 Task: Create a scrum project ZestTech.
Action: Mouse moved to (323, 86)
Screenshot: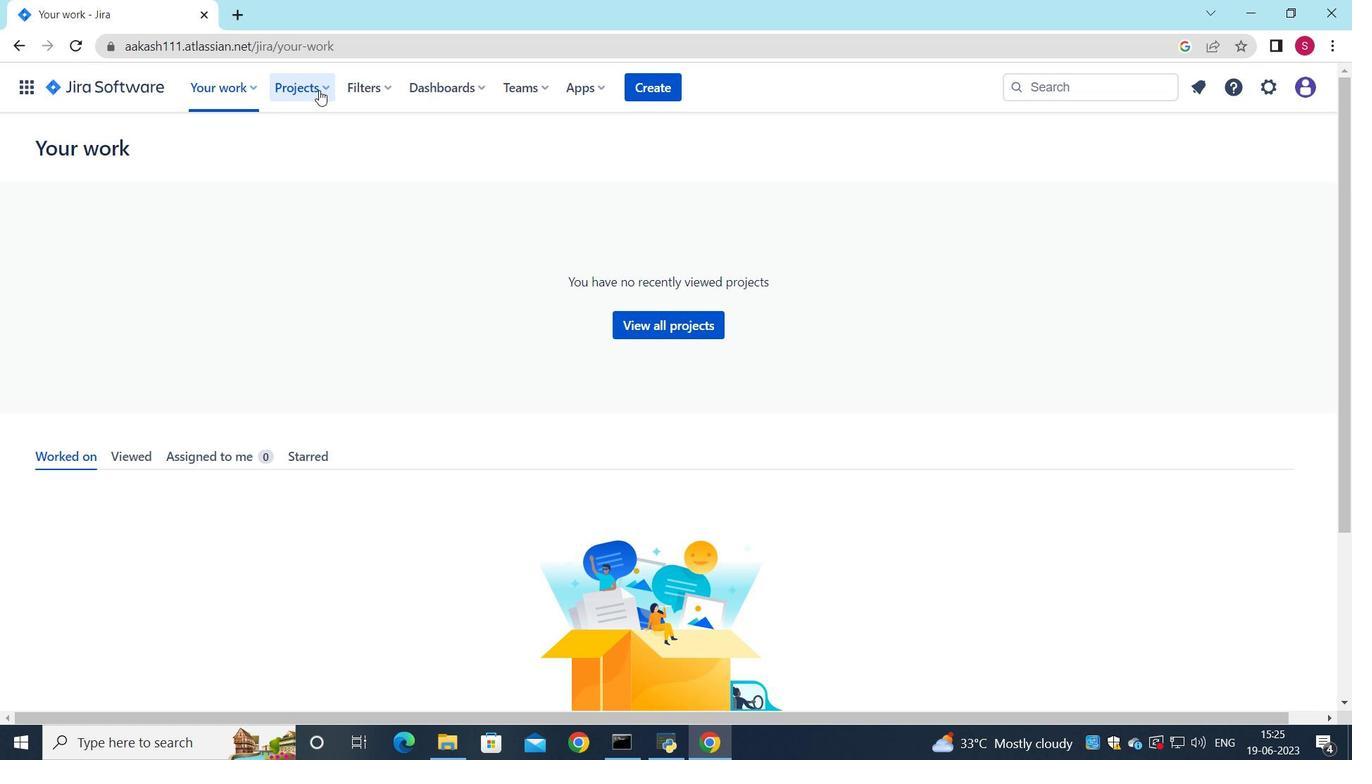 
Action: Mouse pressed left at (323, 86)
Screenshot: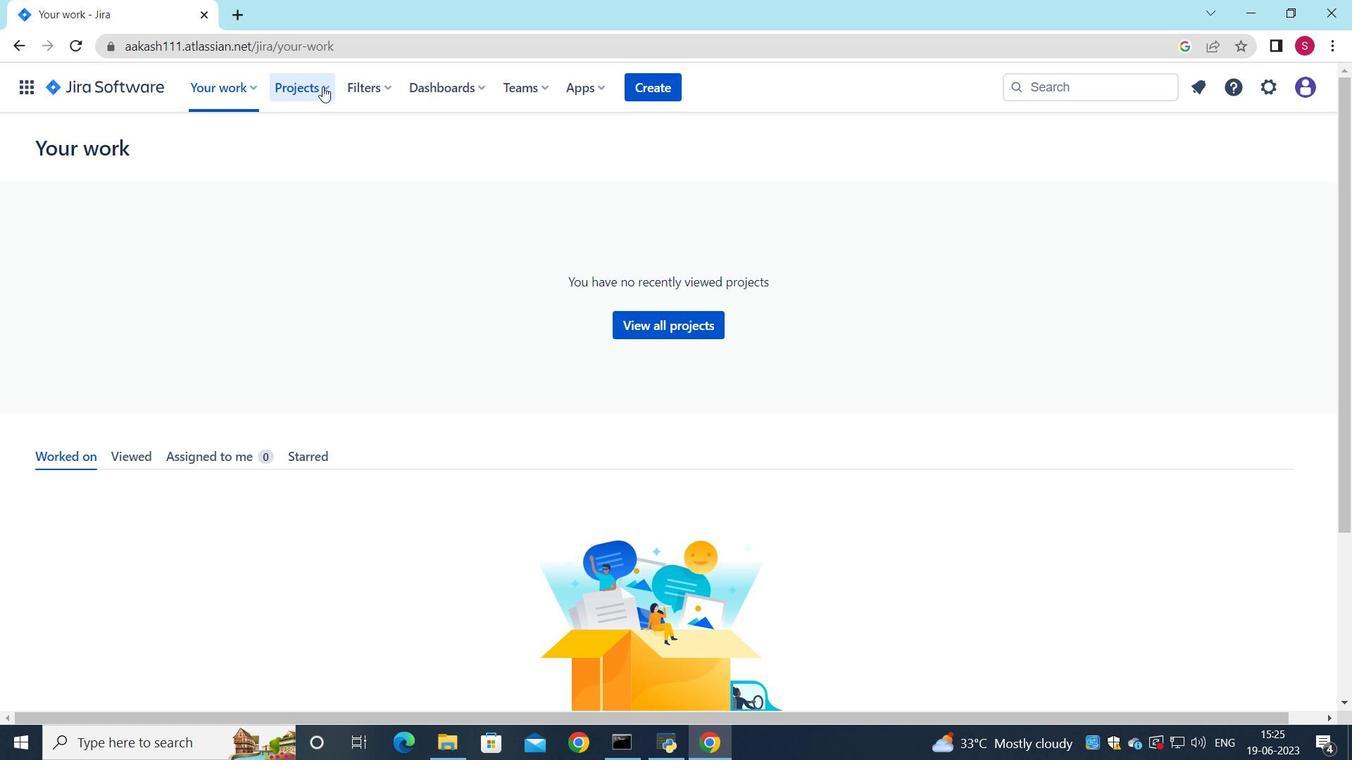
Action: Mouse moved to (312, 406)
Screenshot: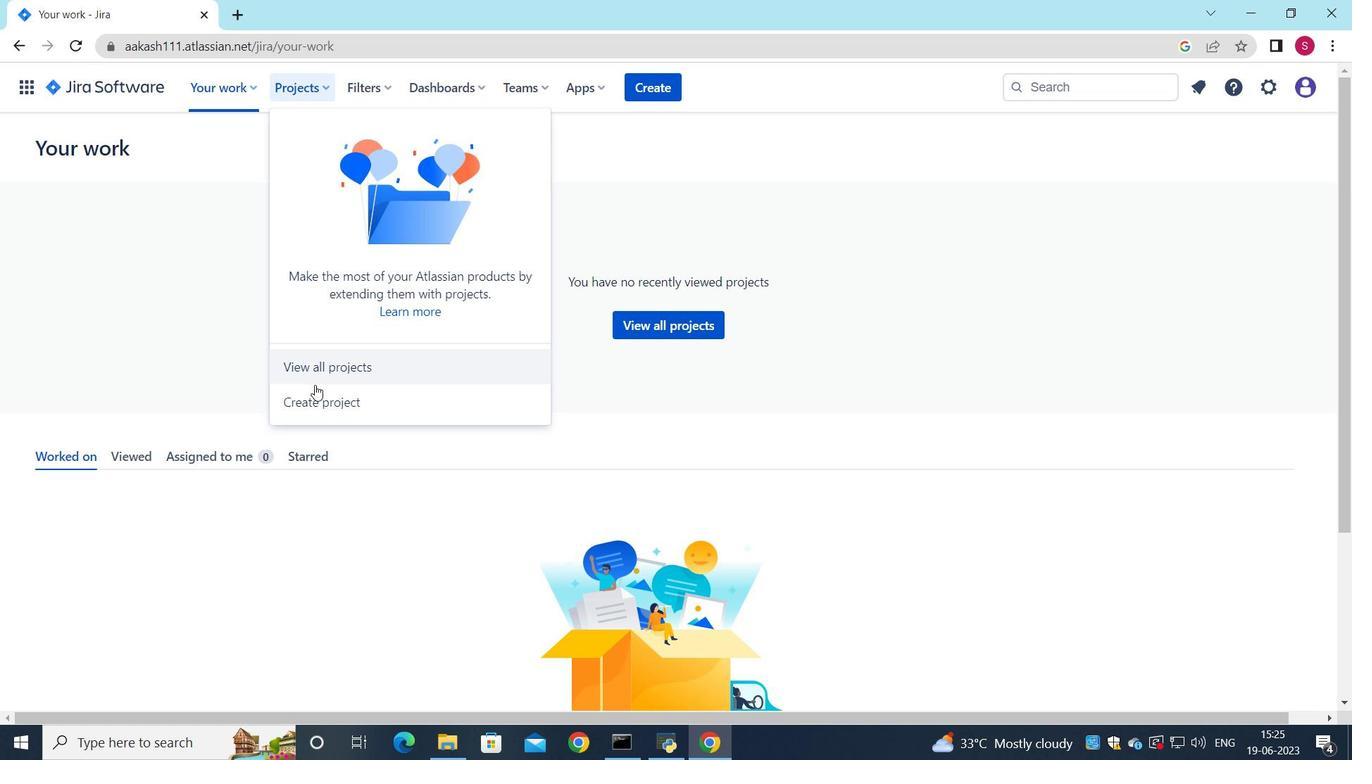 
Action: Mouse pressed left at (312, 406)
Screenshot: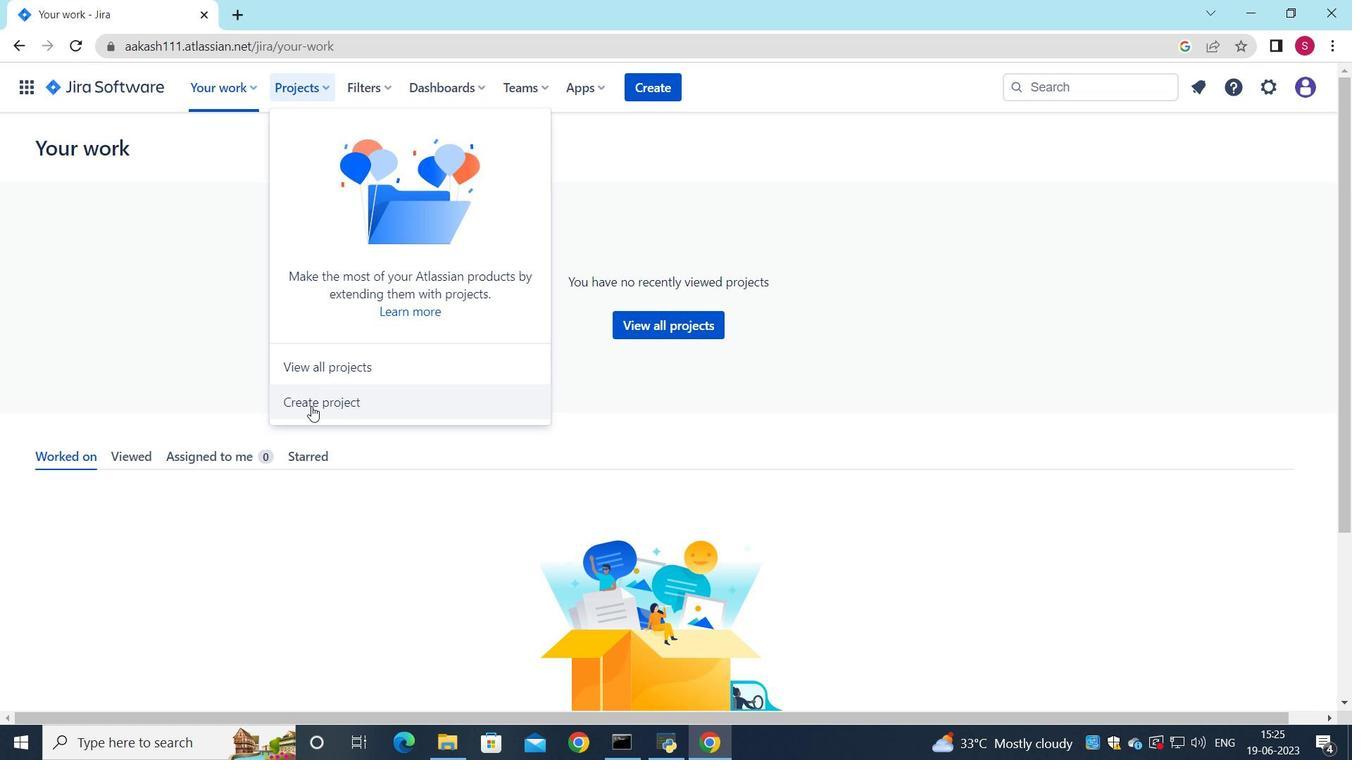
Action: Mouse moved to (120, 555)
Screenshot: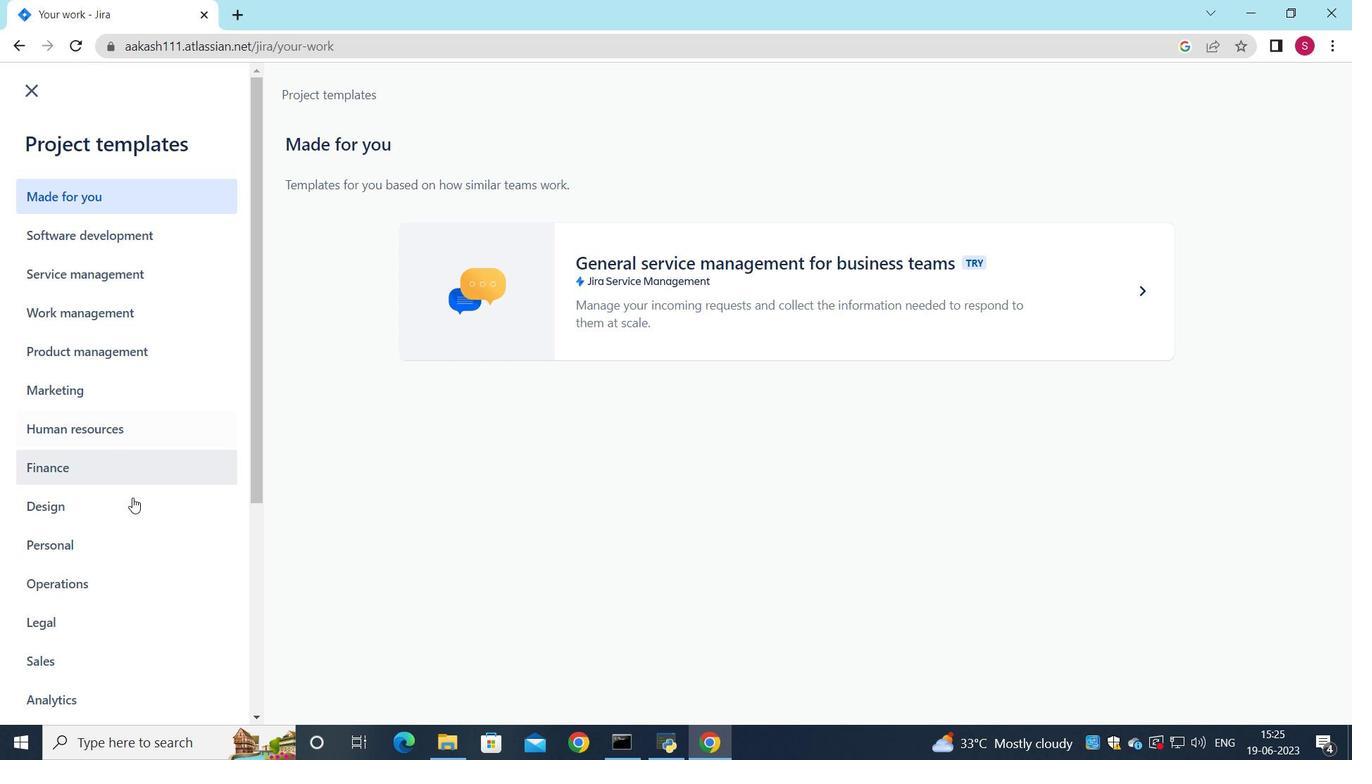 
Action: Mouse scrolled (120, 554) with delta (0, 0)
Screenshot: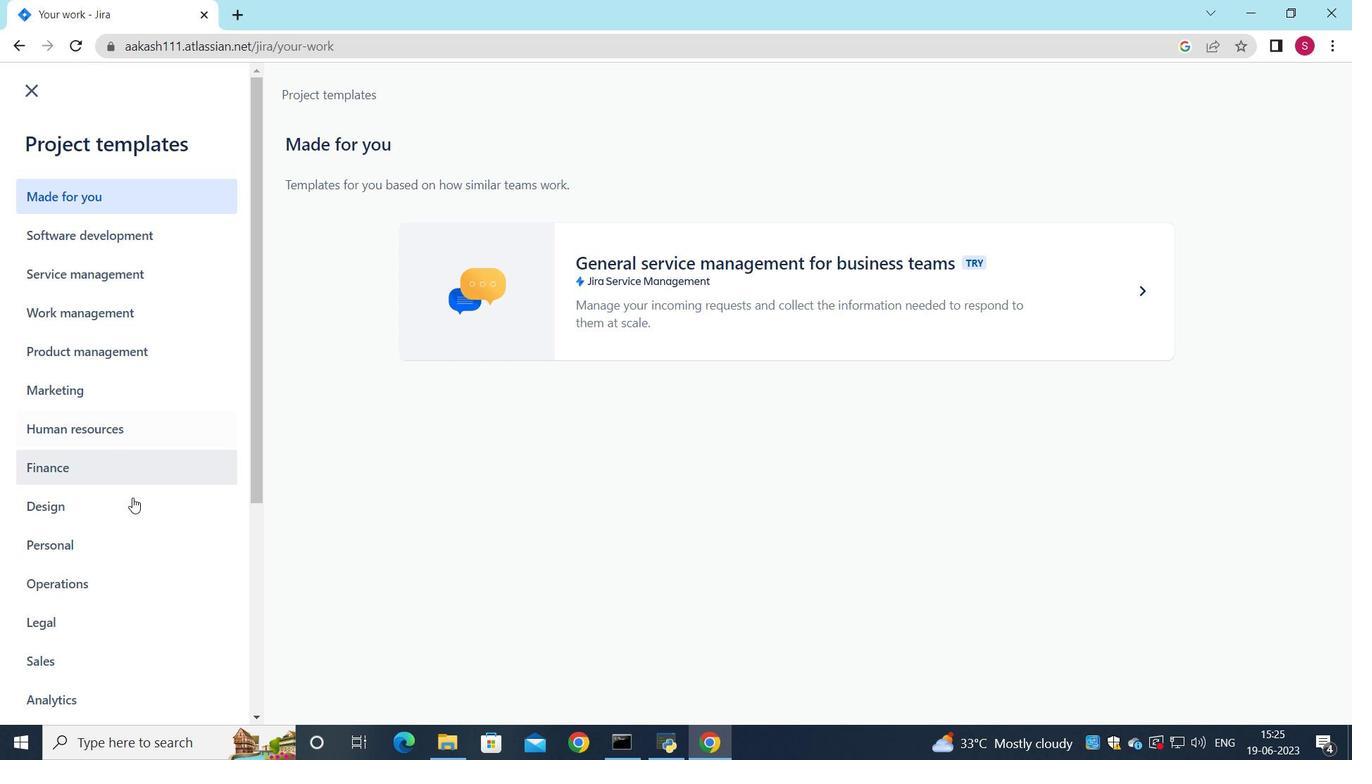 
Action: Mouse moved to (120, 564)
Screenshot: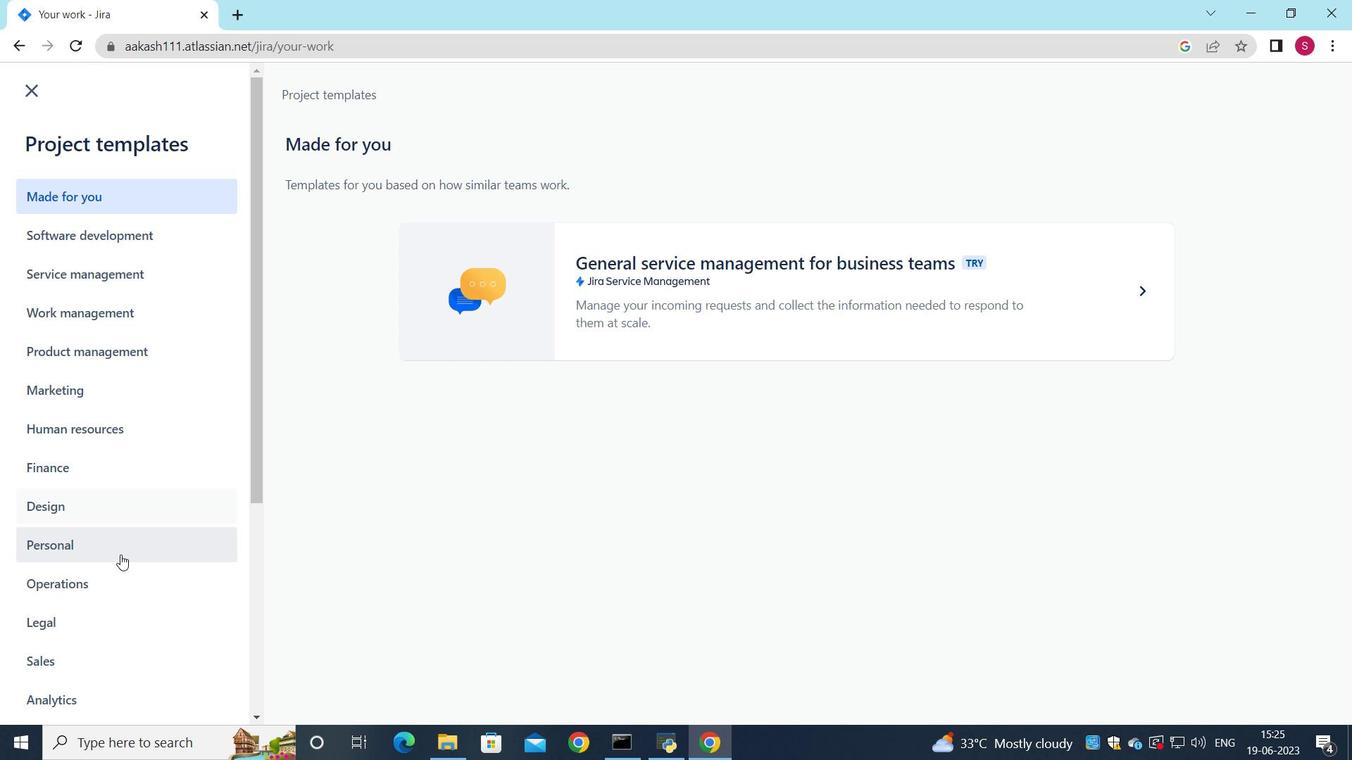 
Action: Mouse scrolled (120, 559) with delta (0, 0)
Screenshot: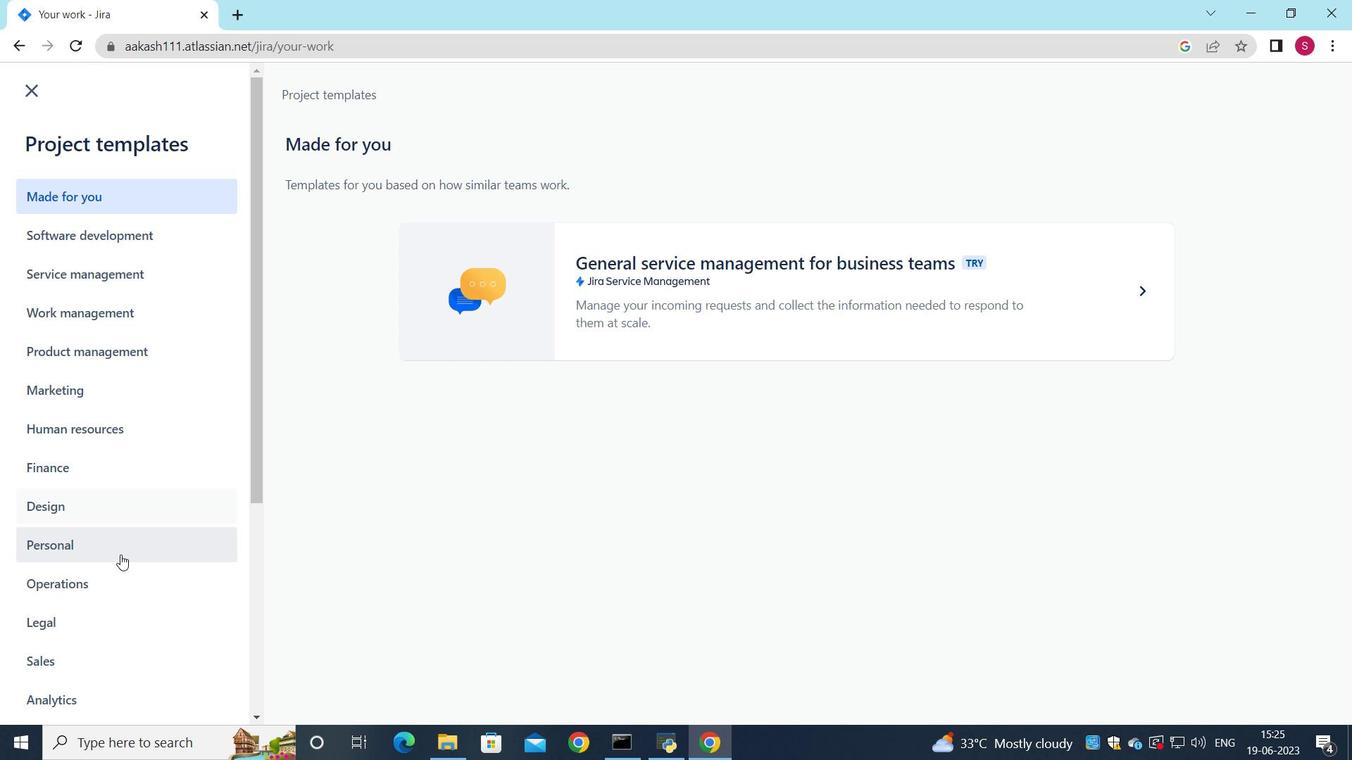 
Action: Mouse moved to (123, 684)
Screenshot: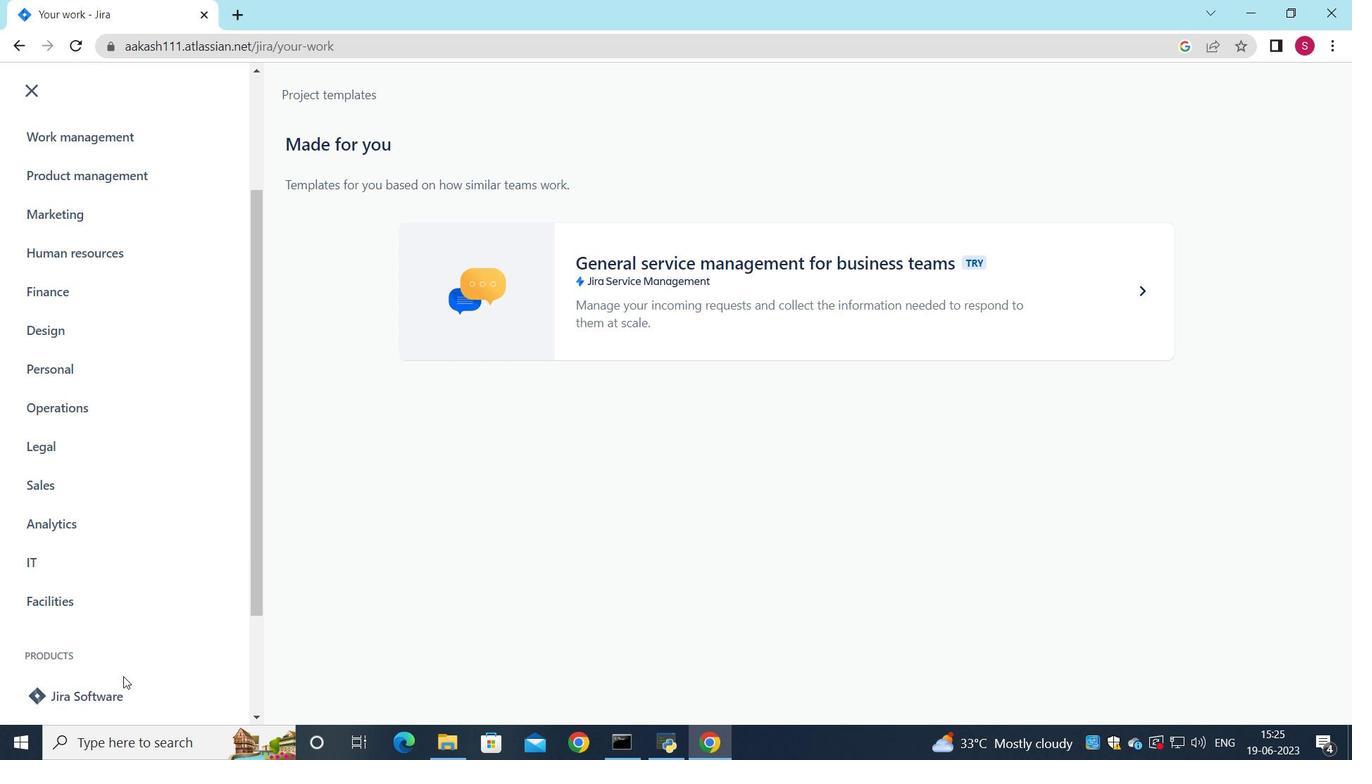 
Action: Mouse pressed left at (123, 684)
Screenshot: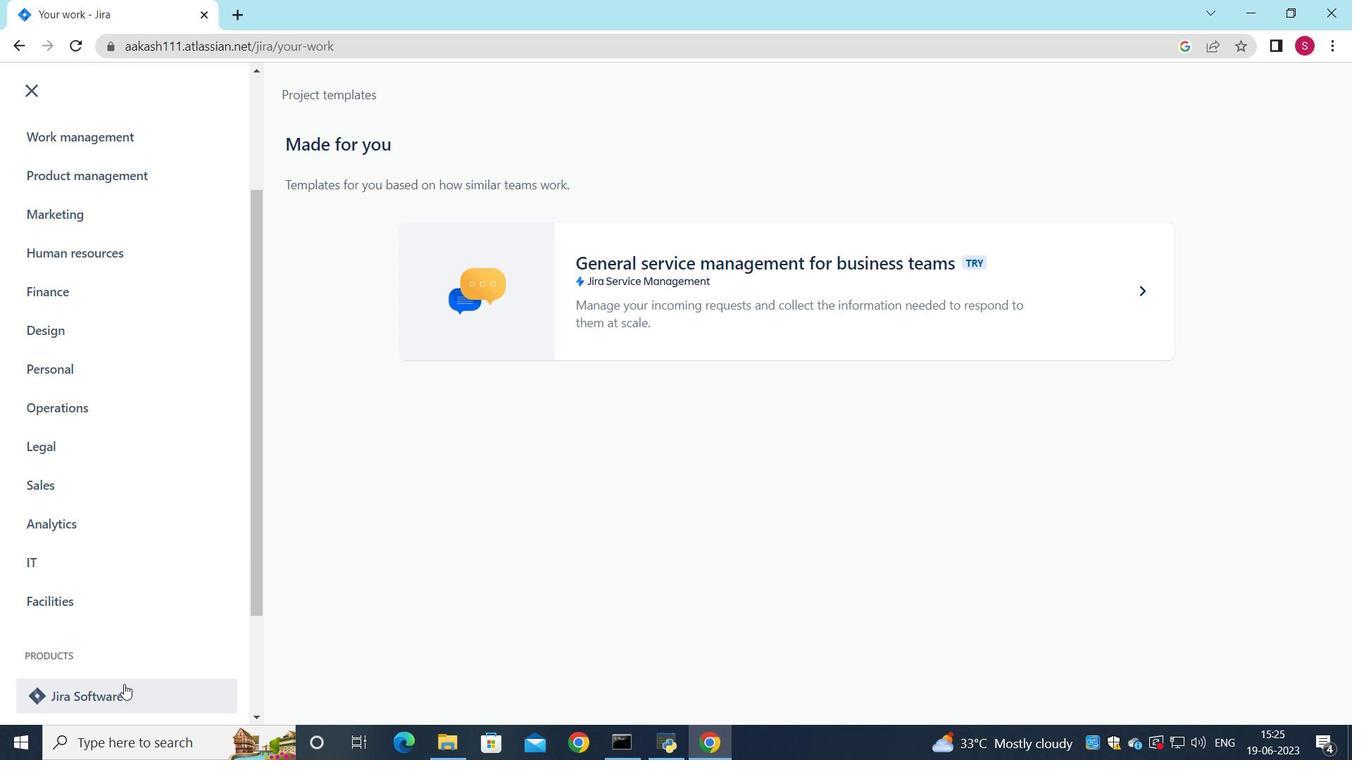 
Action: Mouse moved to (673, 439)
Screenshot: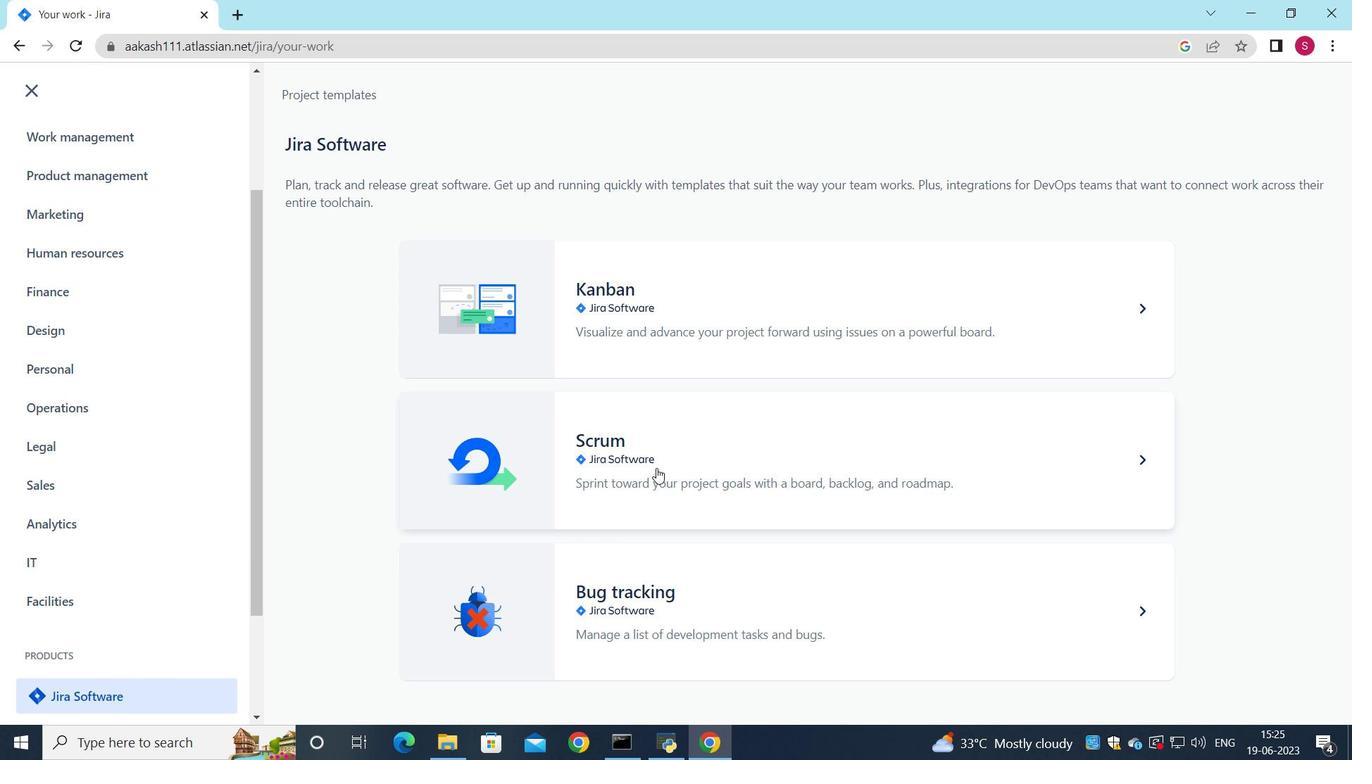 
Action: Mouse pressed left at (673, 439)
Screenshot: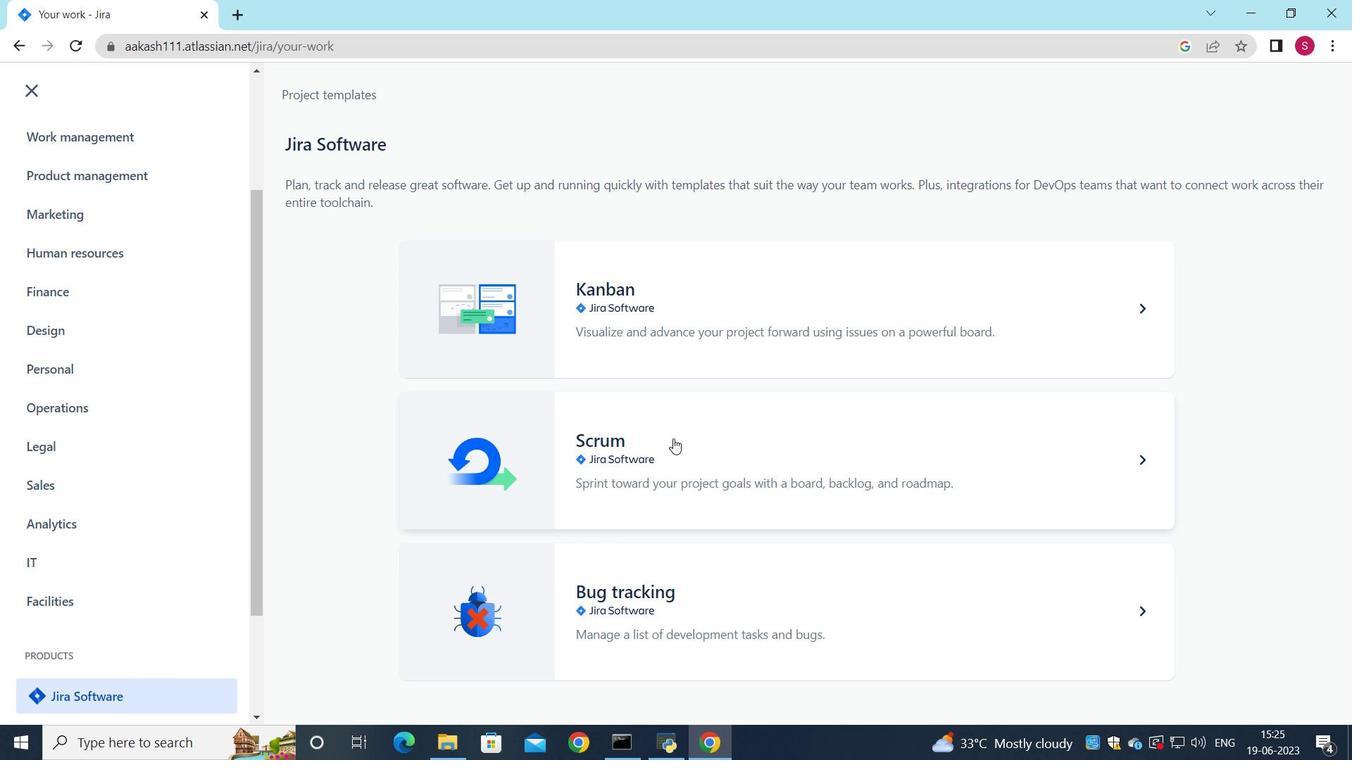 
Action: Mouse moved to (1165, 690)
Screenshot: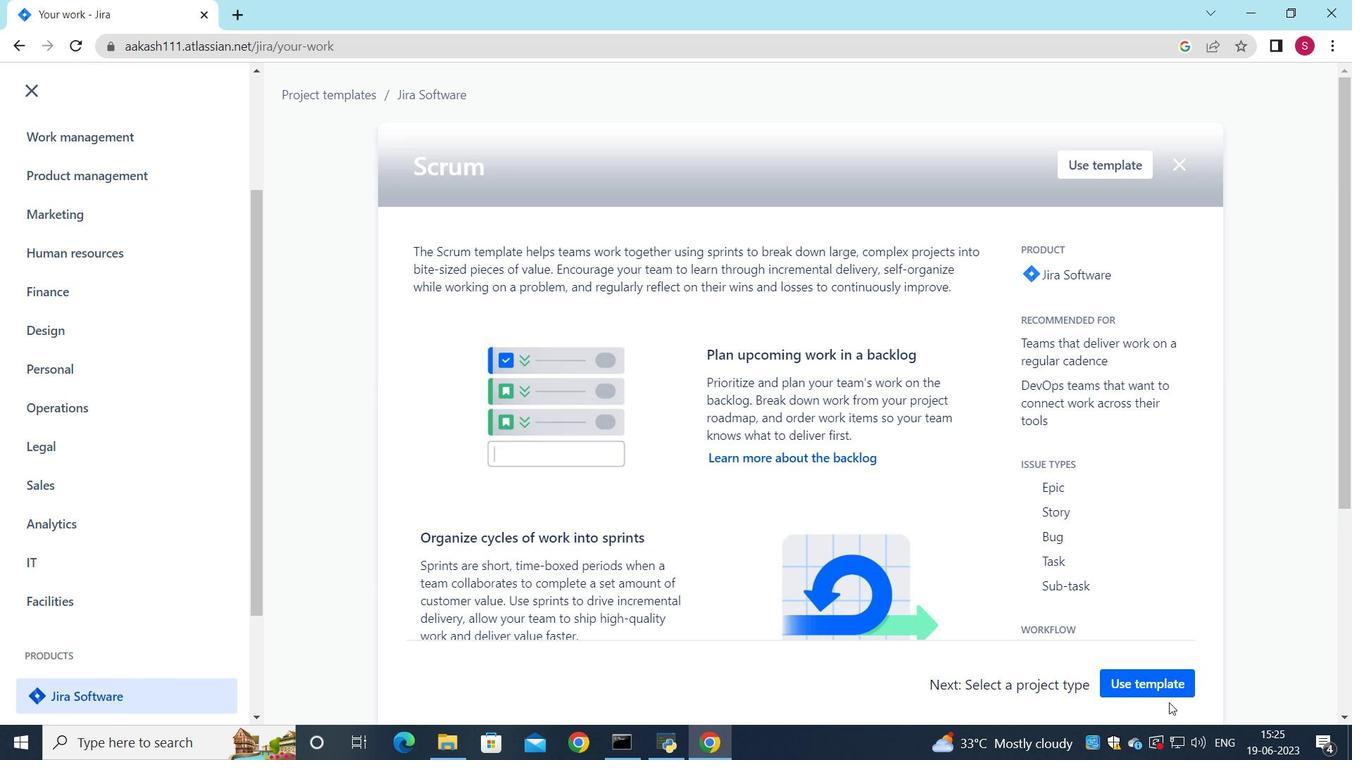 
Action: Mouse pressed left at (1165, 690)
Screenshot: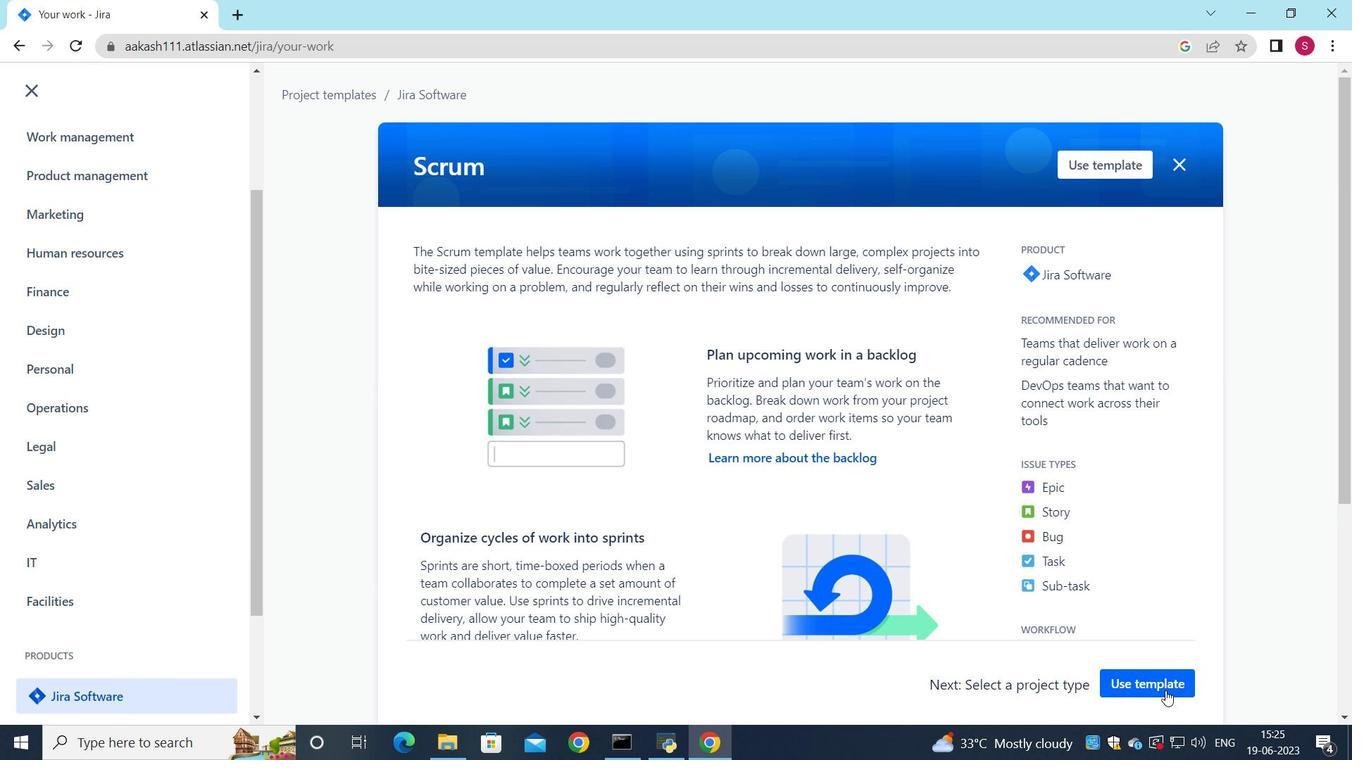 
Action: Mouse moved to (554, 676)
Screenshot: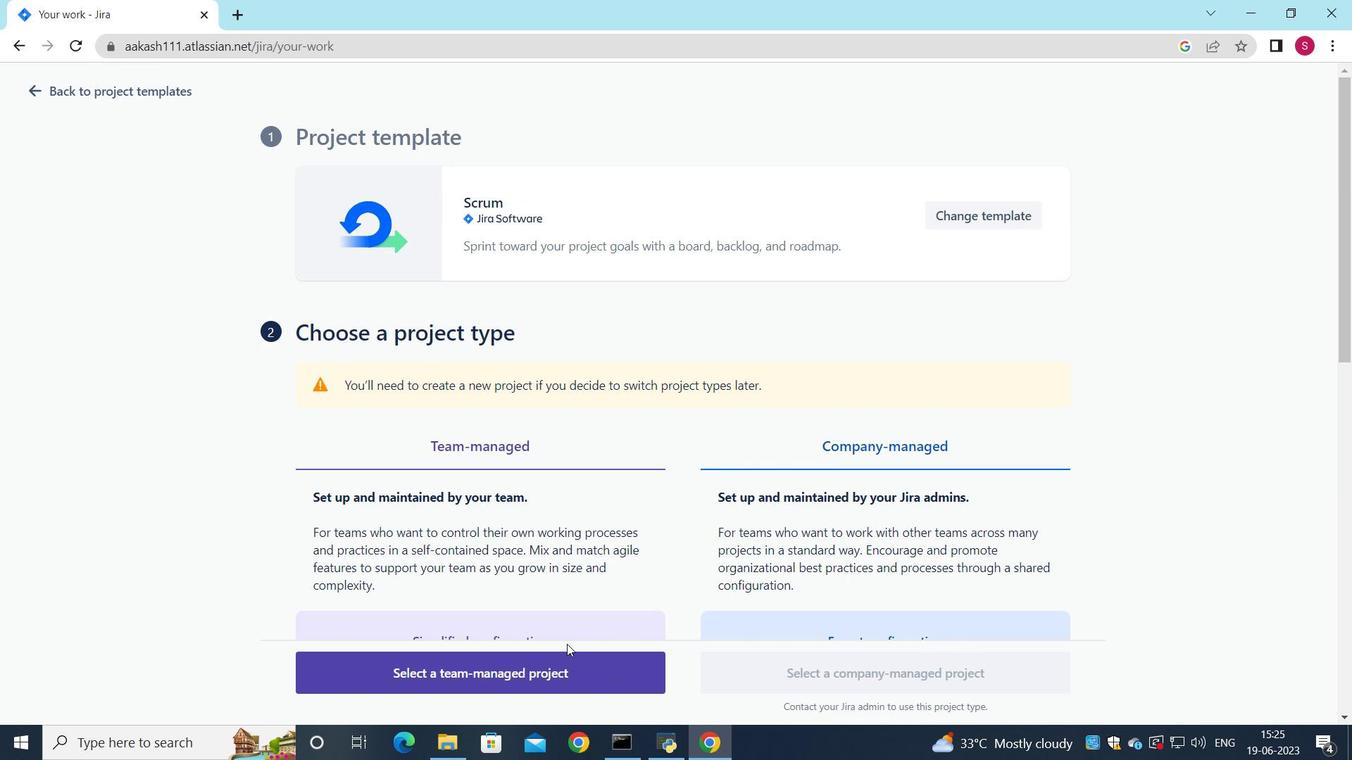 
Action: Mouse pressed left at (554, 676)
Screenshot: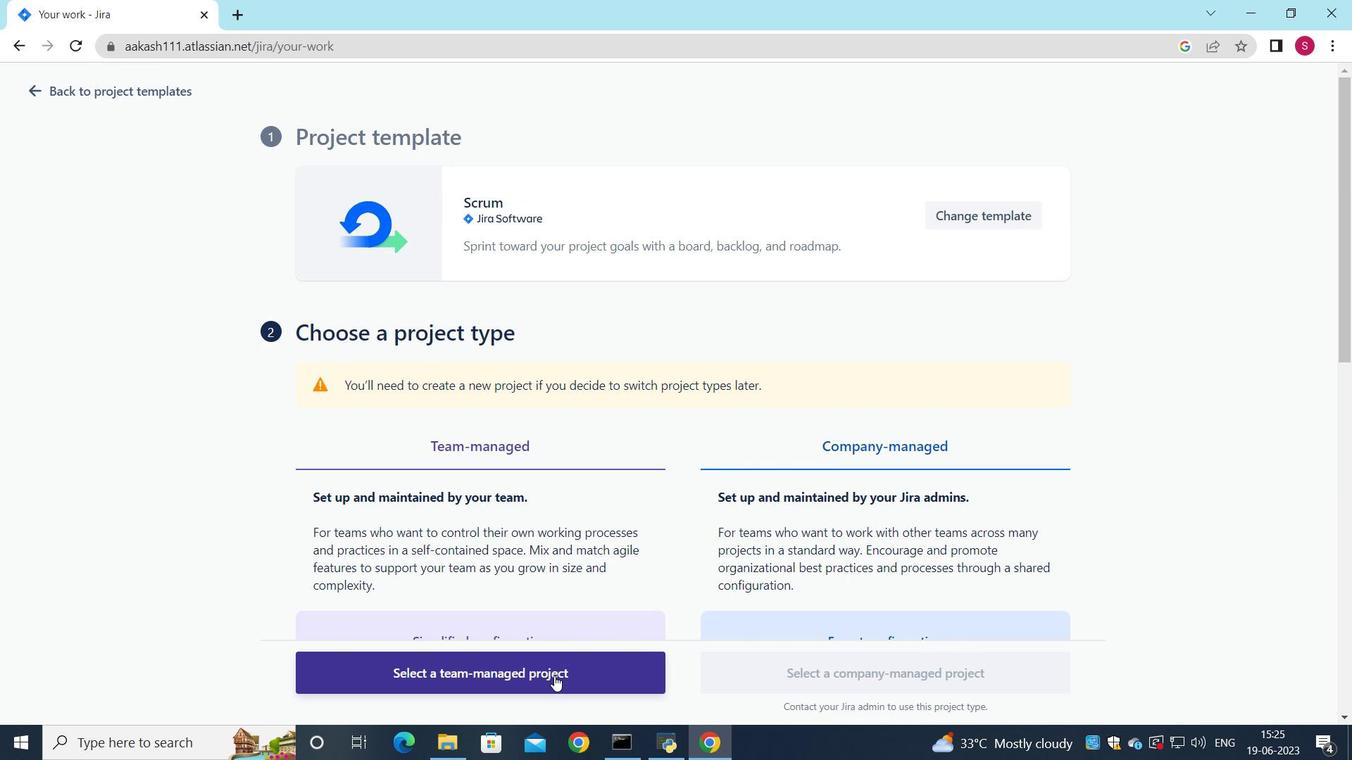 
Action: Mouse moved to (438, 330)
Screenshot: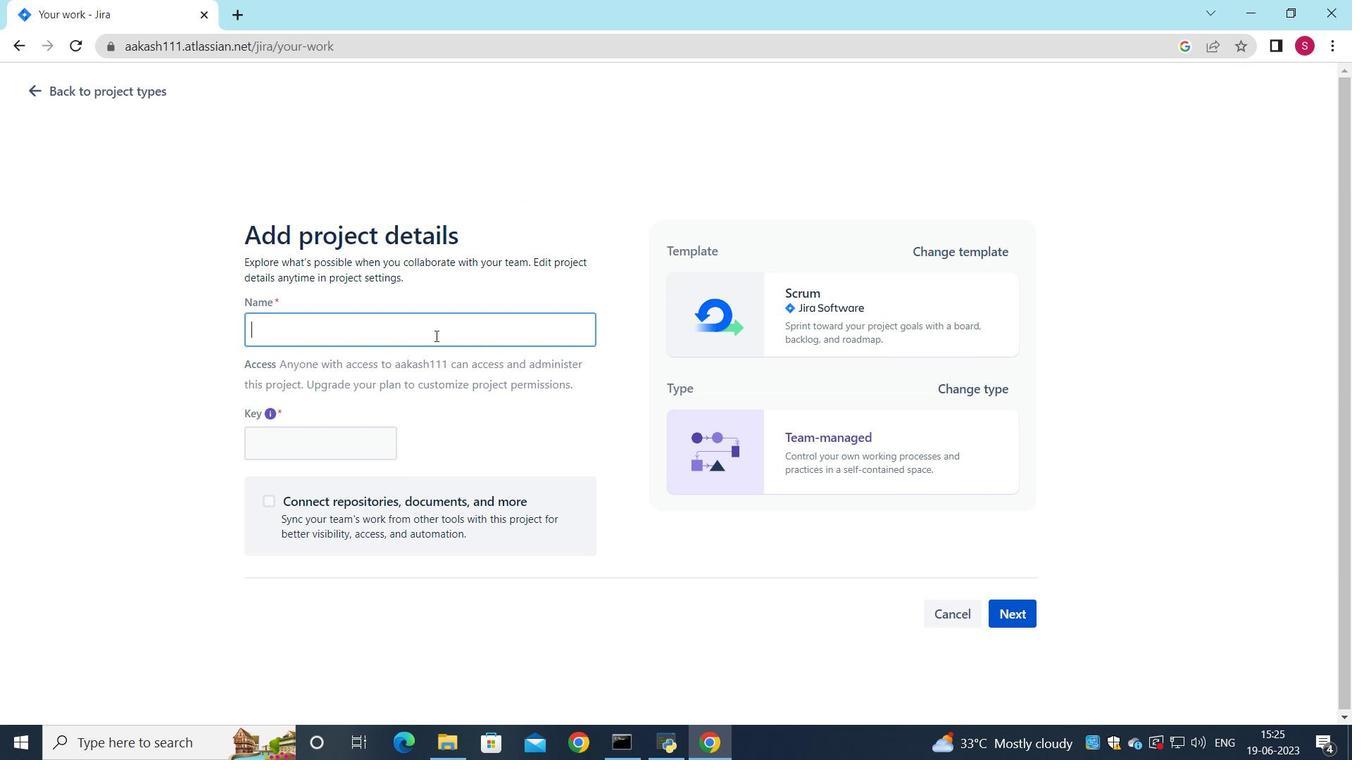 
Action: Key pressed <Key.shift>Zest<Key.shift><Key.shift><Key.shift>Tech
Screenshot: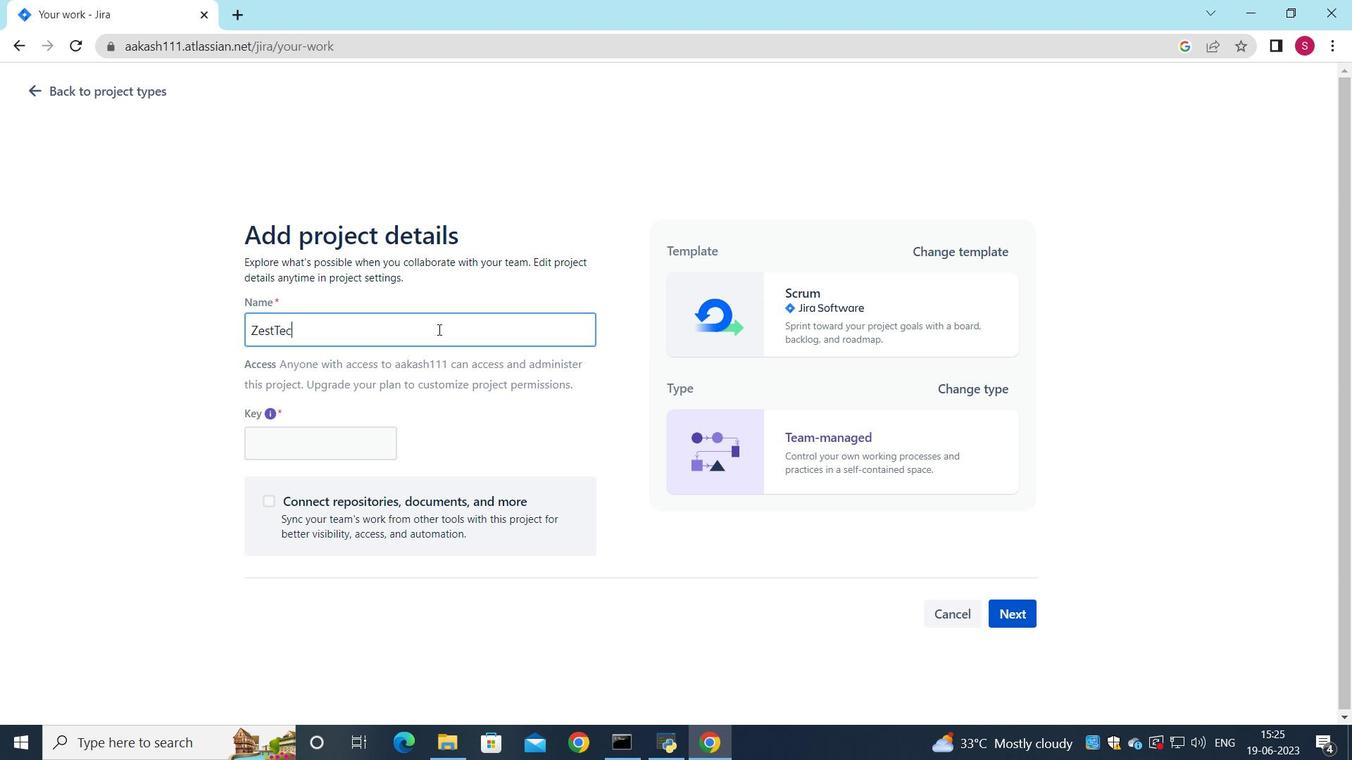
Action: Mouse moved to (1019, 616)
Screenshot: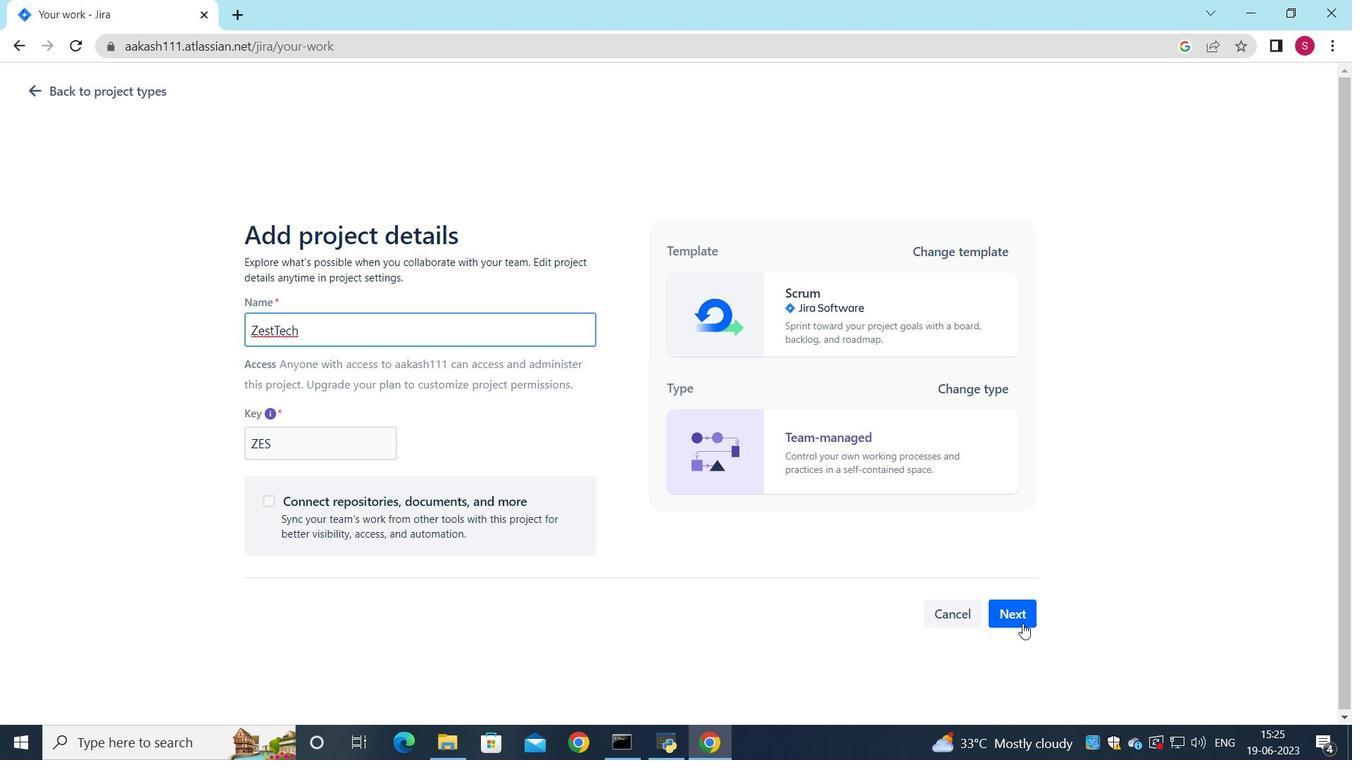 
Action: Mouse pressed left at (1019, 616)
Screenshot: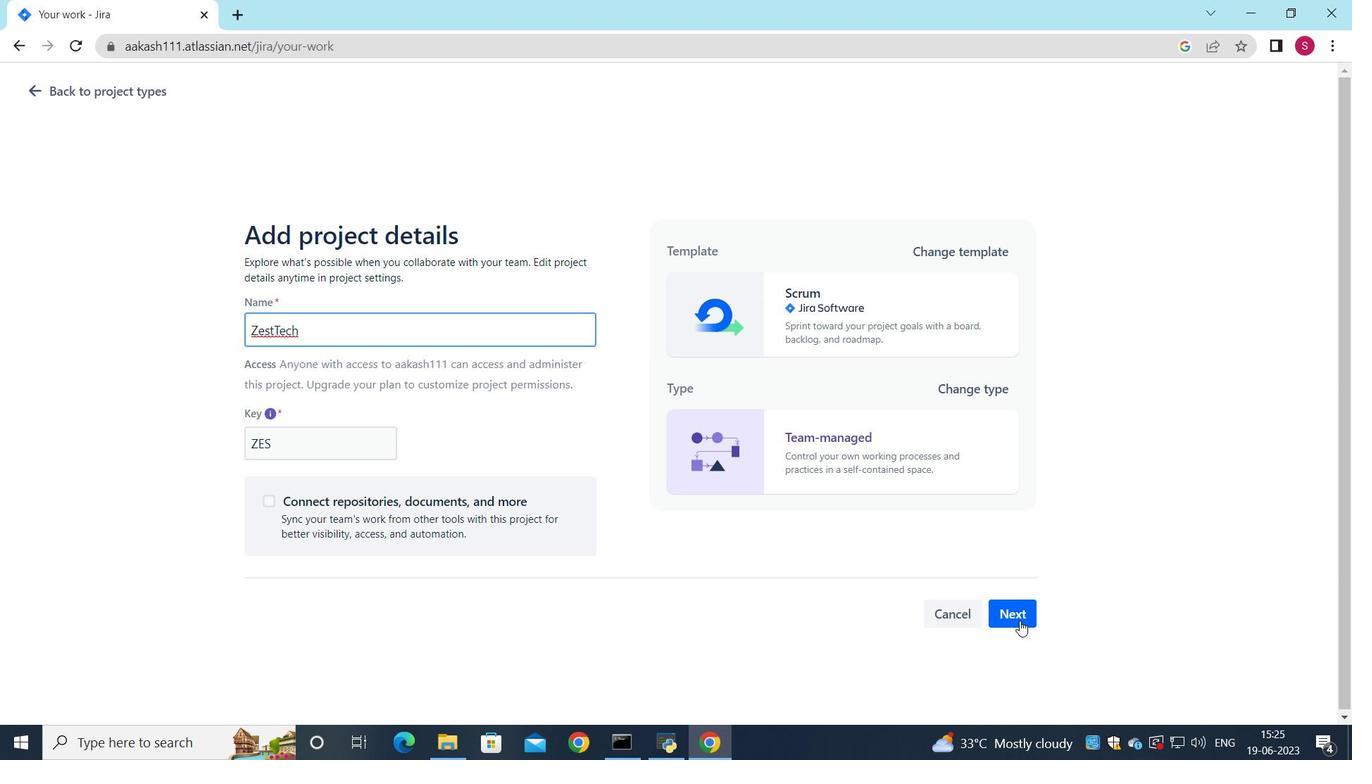 
Action: Mouse moved to (966, 626)
Screenshot: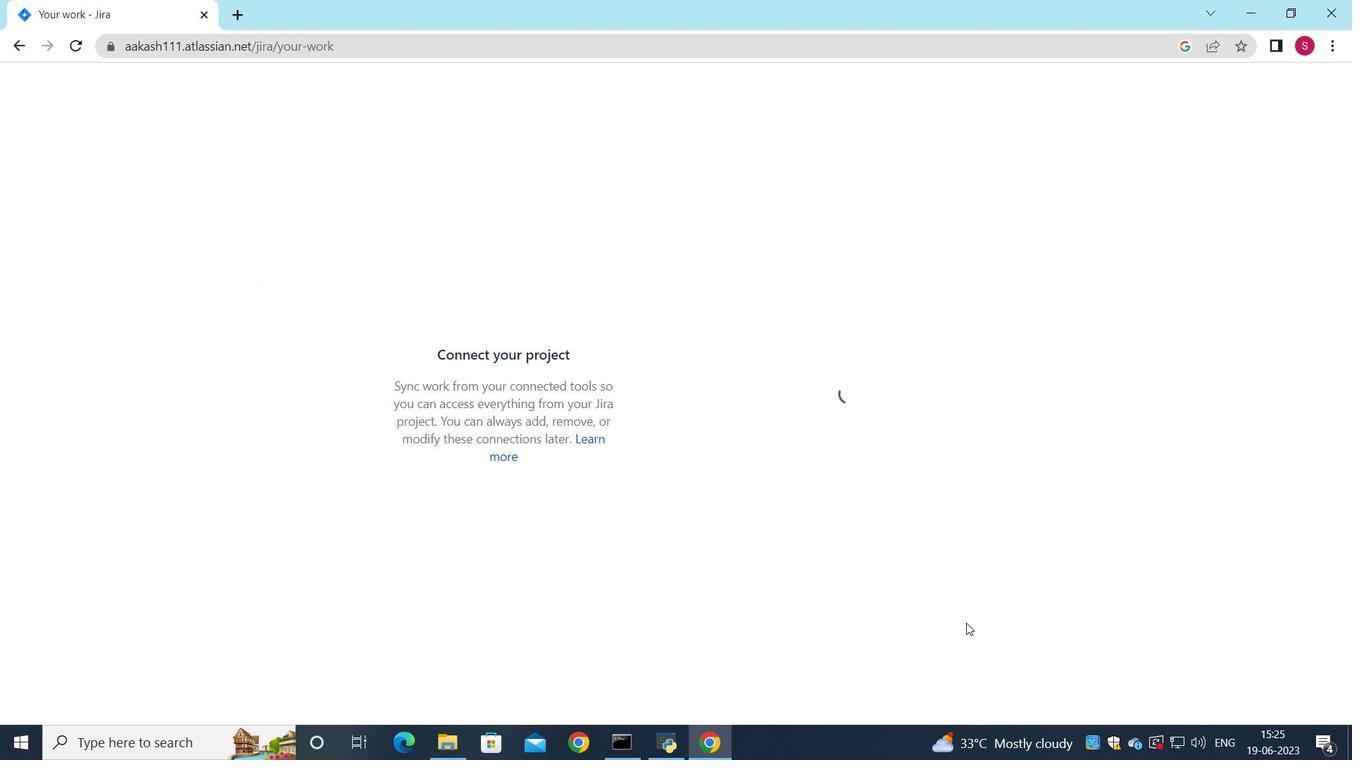 
